 Task: Create a due date automation trigger when advanced on, on the wednesday of the week a card is due add basic assigned to member @aryan at 11:00 AM.
Action: Mouse moved to (1115, 92)
Screenshot: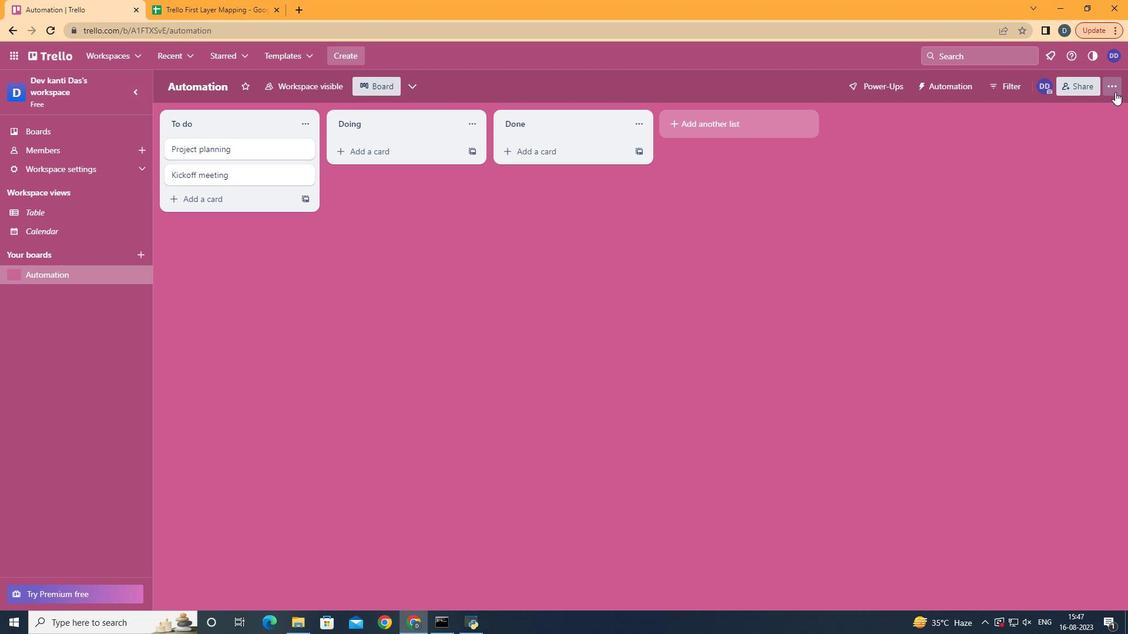 
Action: Mouse pressed left at (1115, 92)
Screenshot: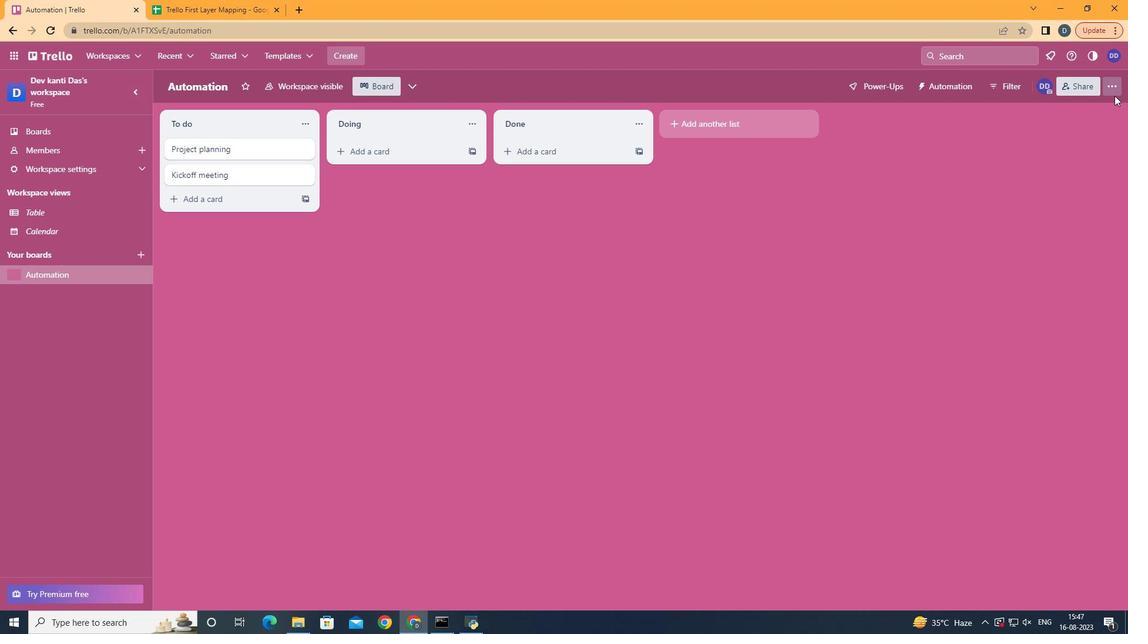 
Action: Mouse moved to (1014, 252)
Screenshot: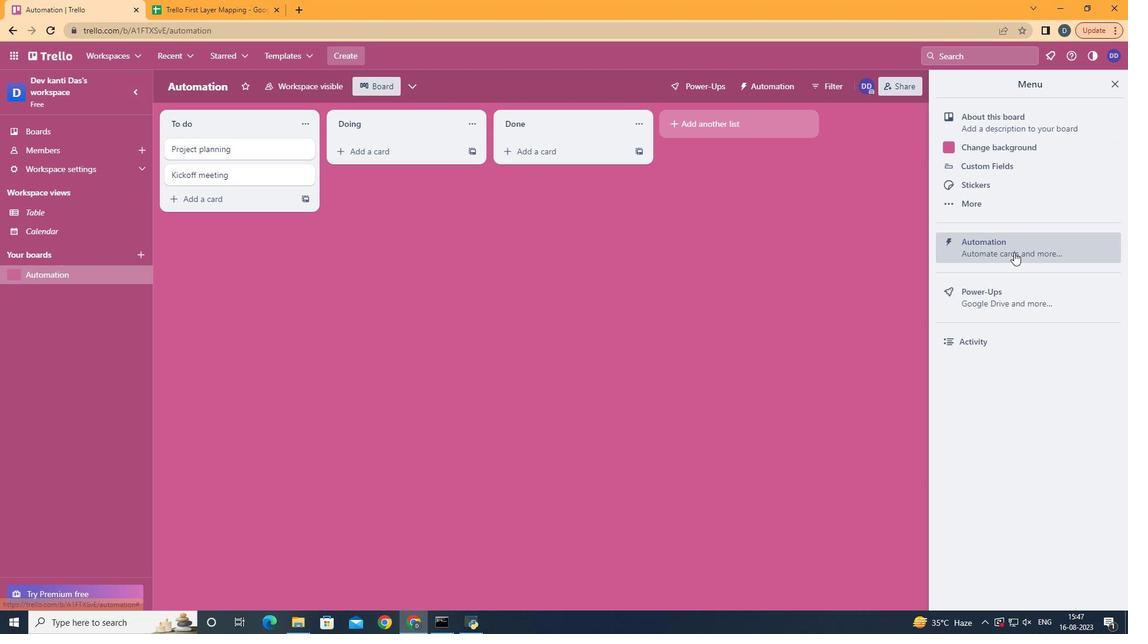 
Action: Mouse pressed left at (1014, 252)
Screenshot: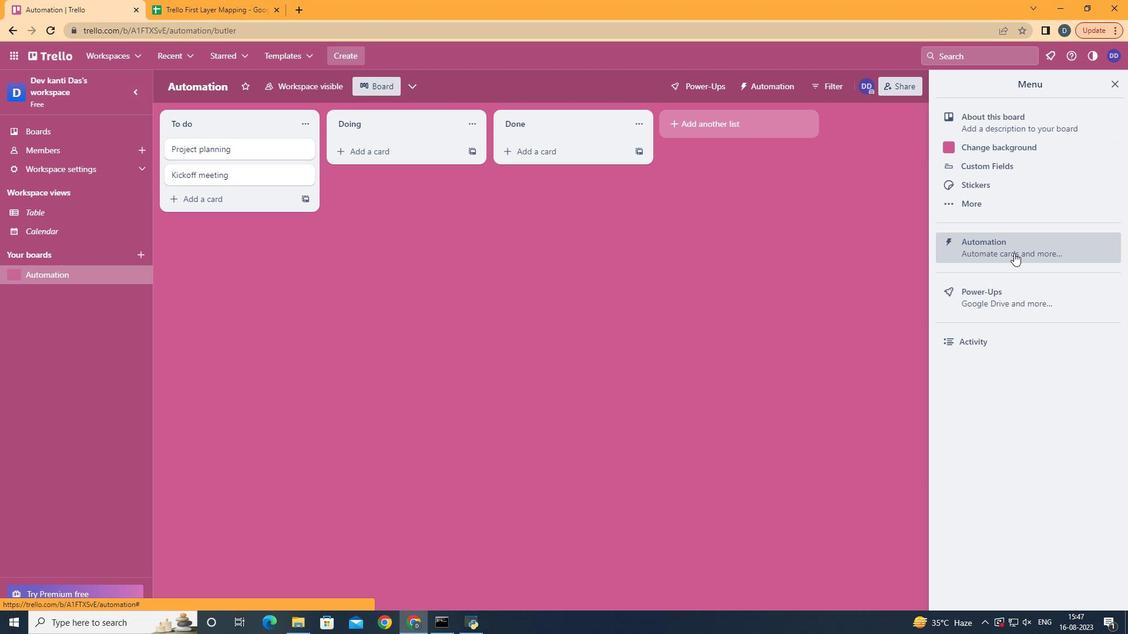 
Action: Mouse moved to (218, 238)
Screenshot: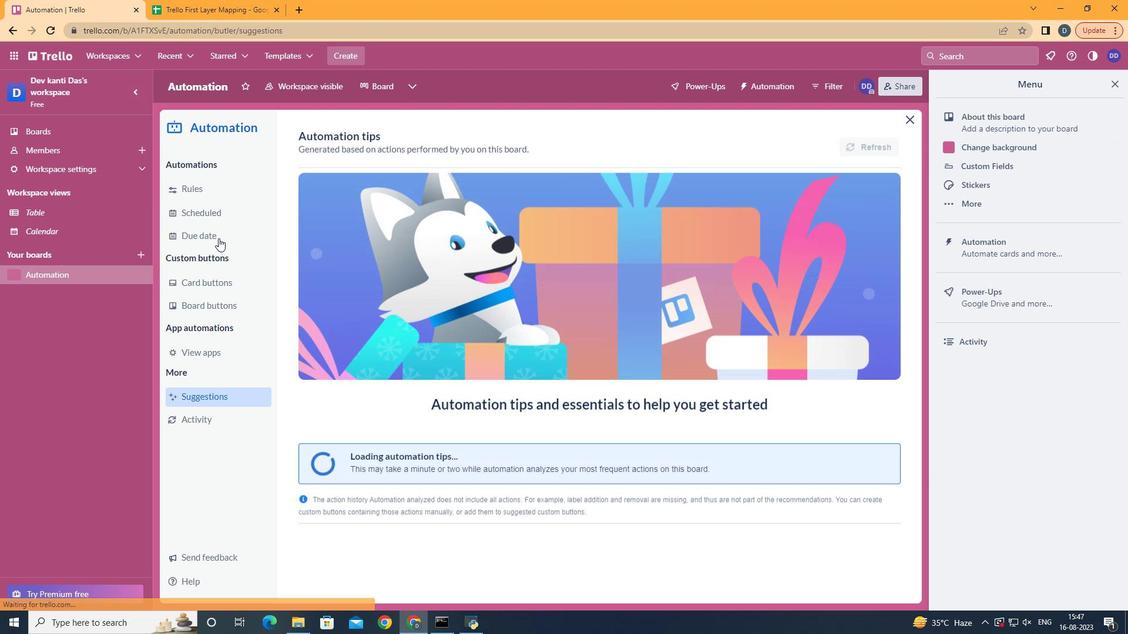 
Action: Mouse pressed left at (218, 238)
Screenshot: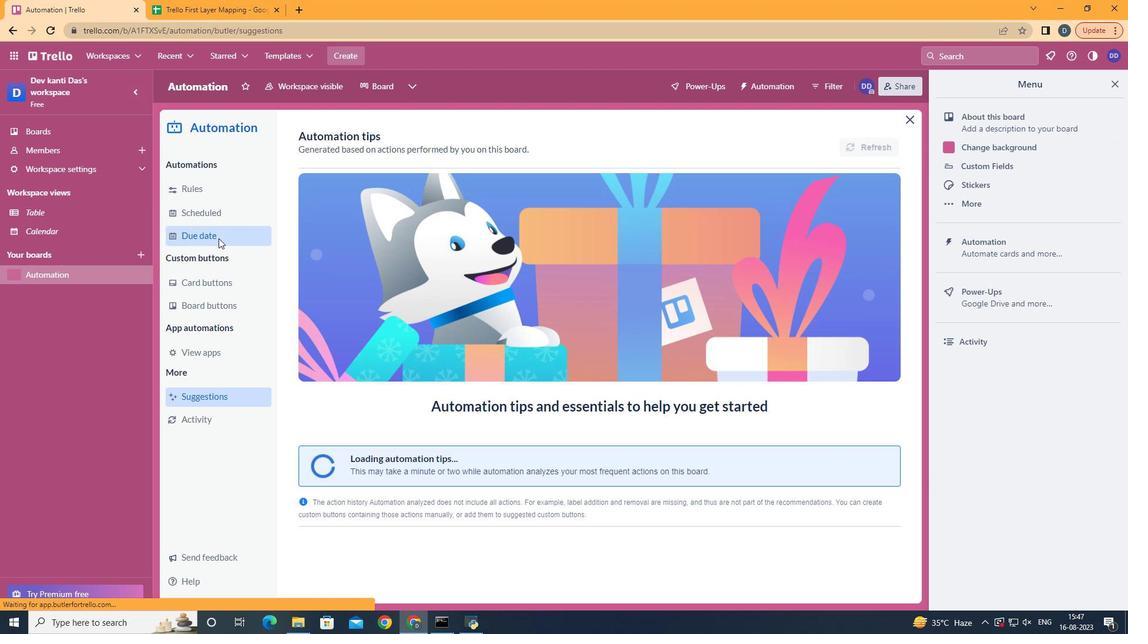 
Action: Mouse moved to (815, 133)
Screenshot: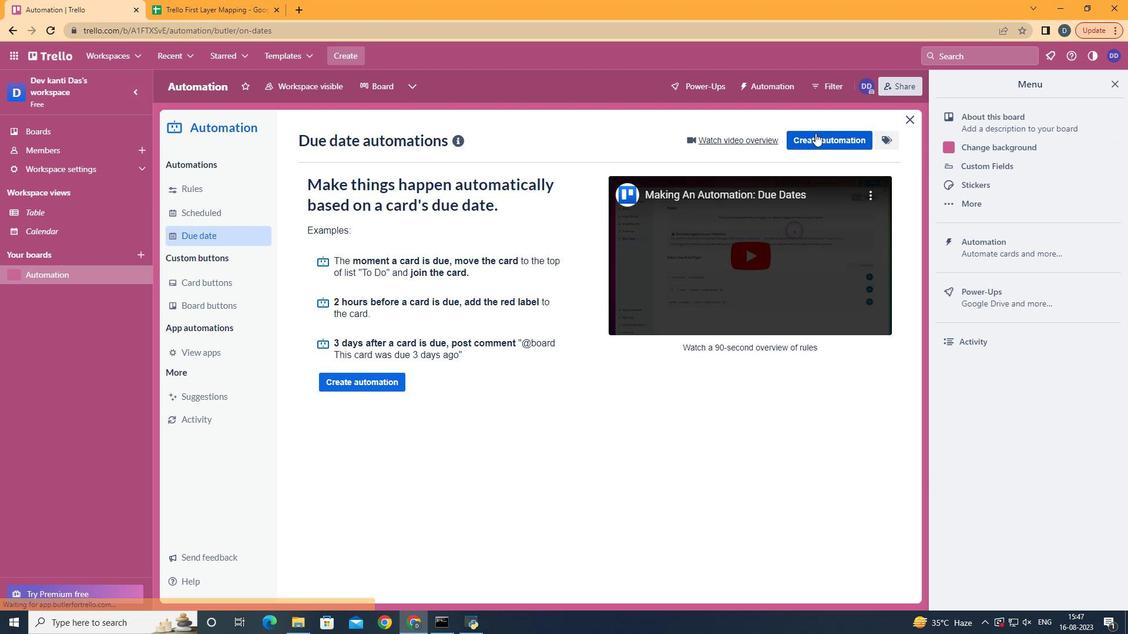
Action: Mouse pressed left at (815, 133)
Screenshot: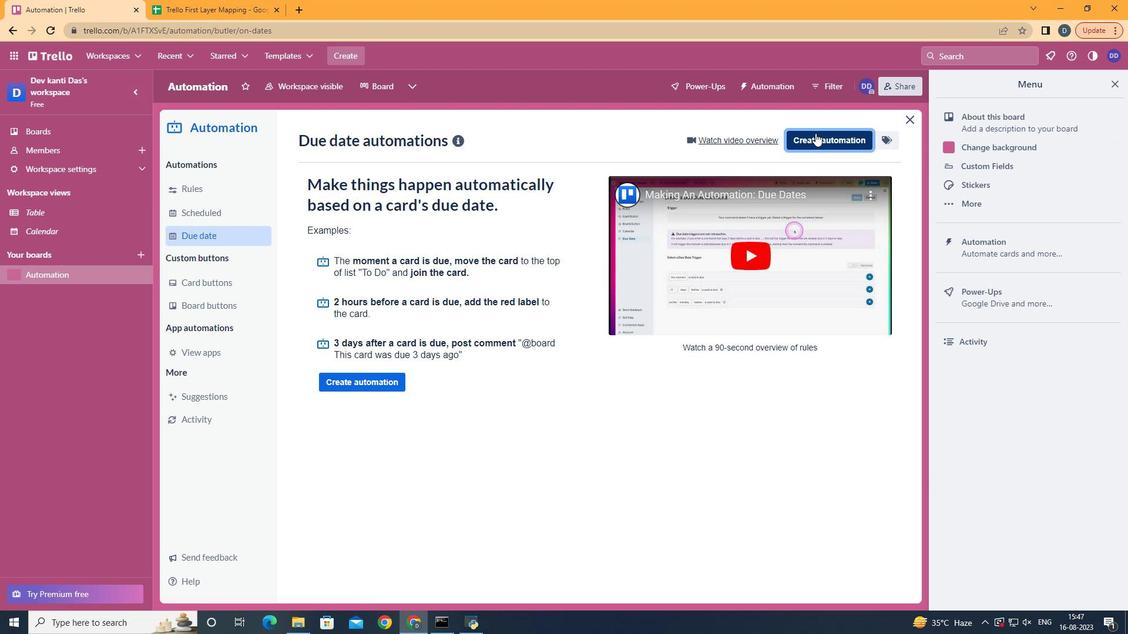 
Action: Mouse moved to (608, 255)
Screenshot: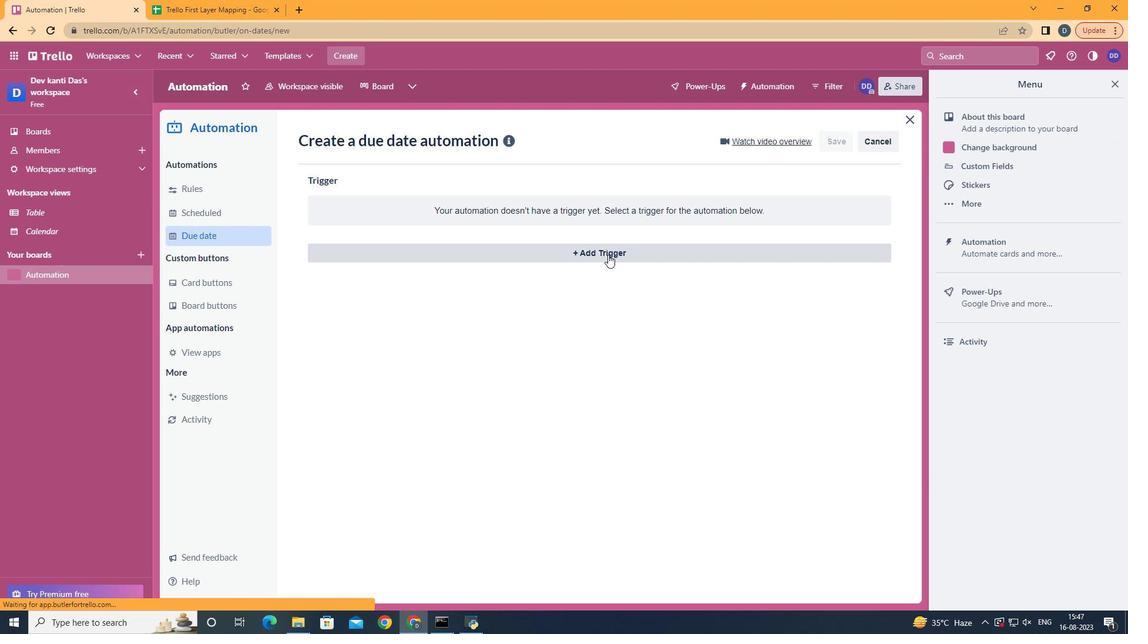 
Action: Mouse pressed left at (608, 255)
Screenshot: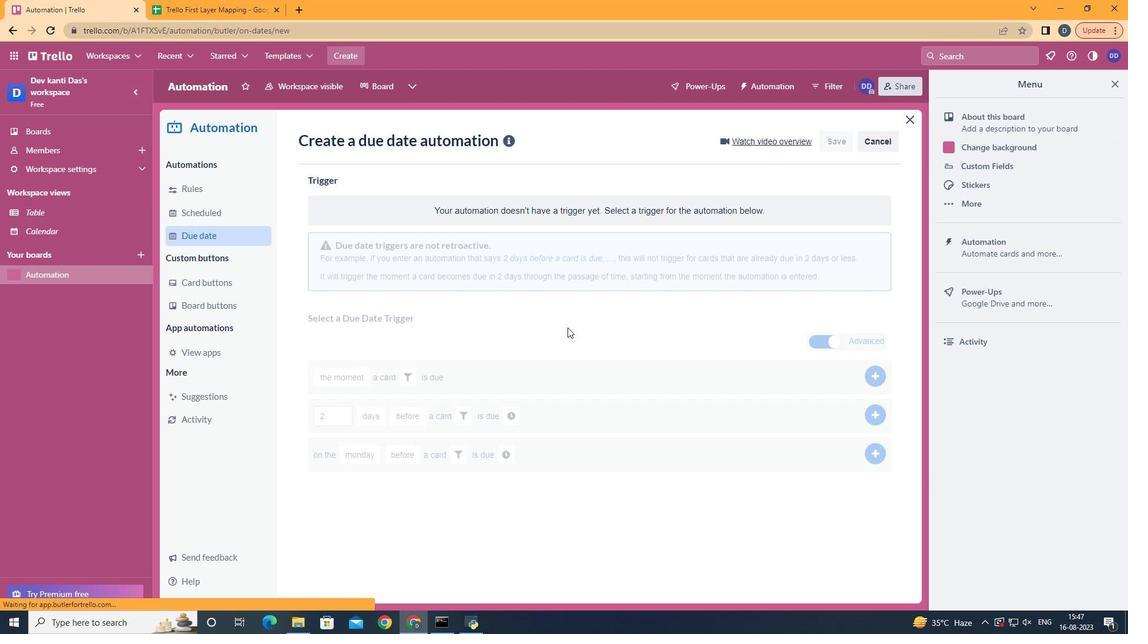 
Action: Mouse moved to (399, 357)
Screenshot: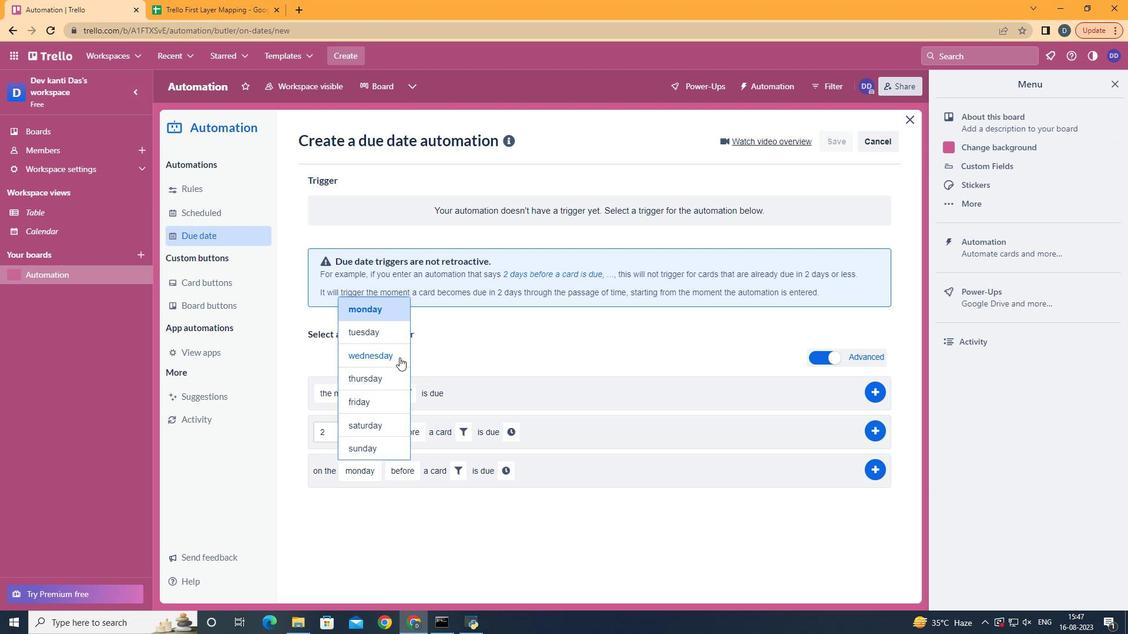 
Action: Mouse pressed left at (399, 357)
Screenshot: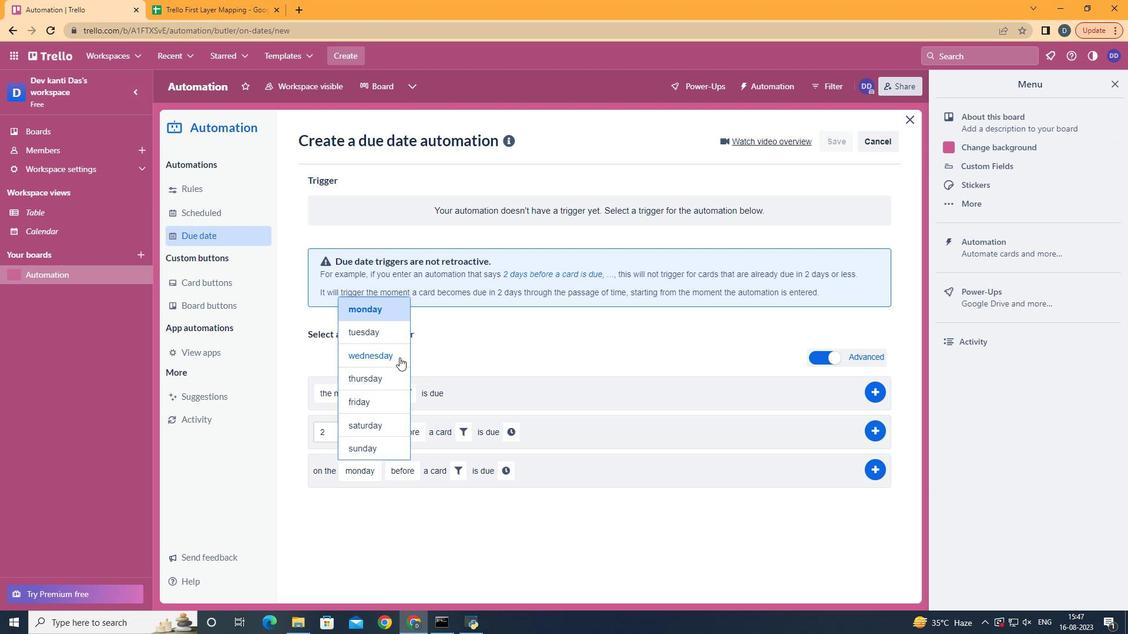 
Action: Mouse moved to (431, 537)
Screenshot: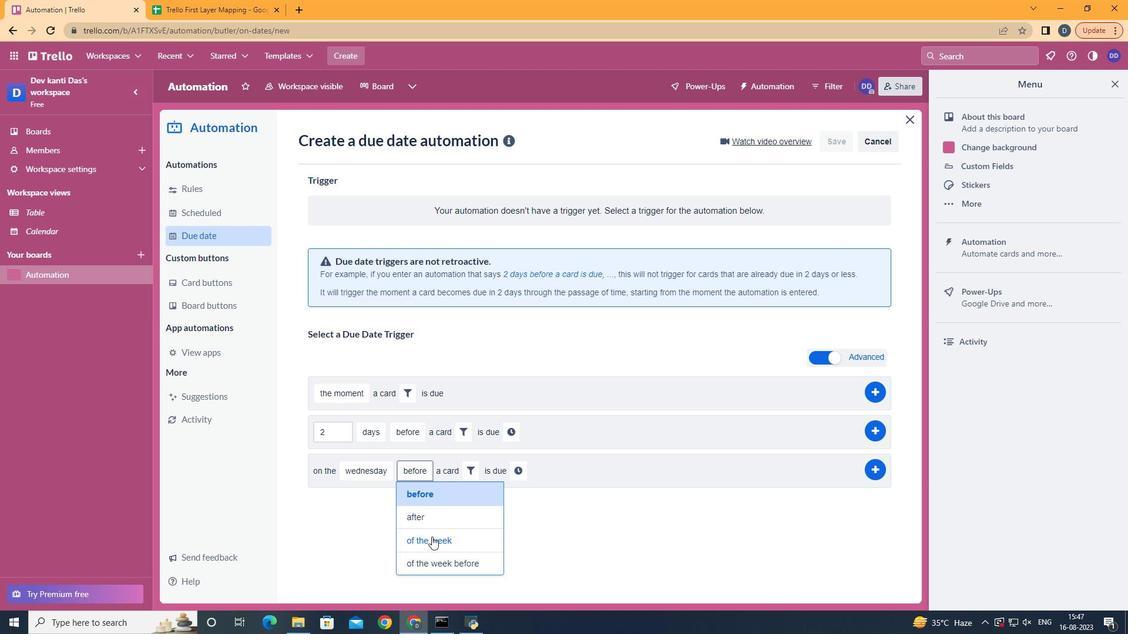 
Action: Mouse pressed left at (431, 537)
Screenshot: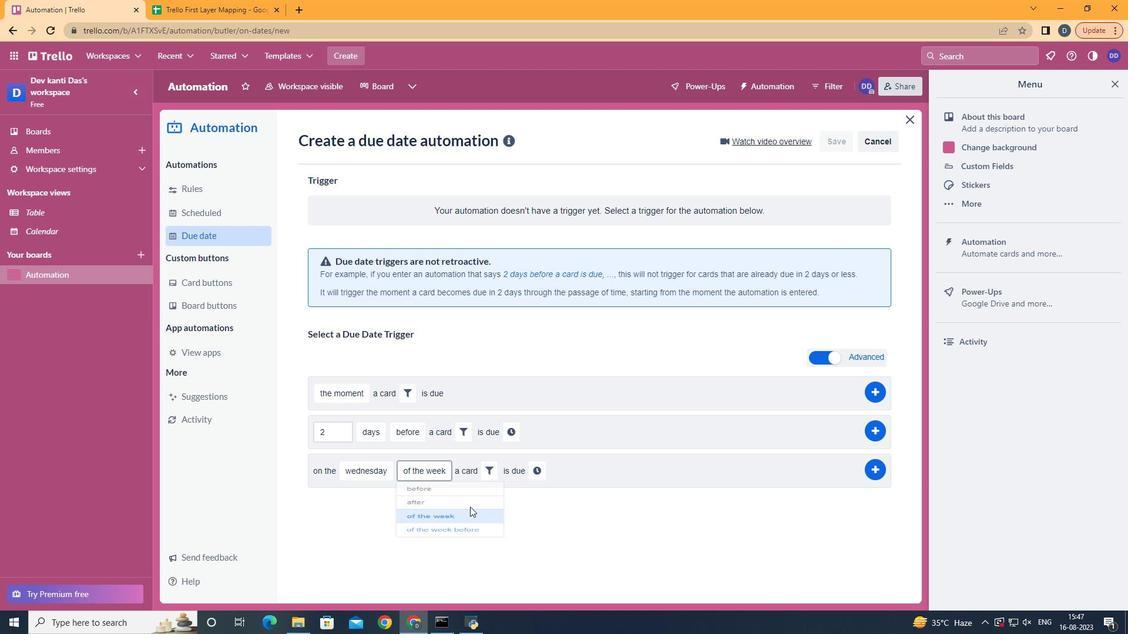 
Action: Mouse moved to (498, 470)
Screenshot: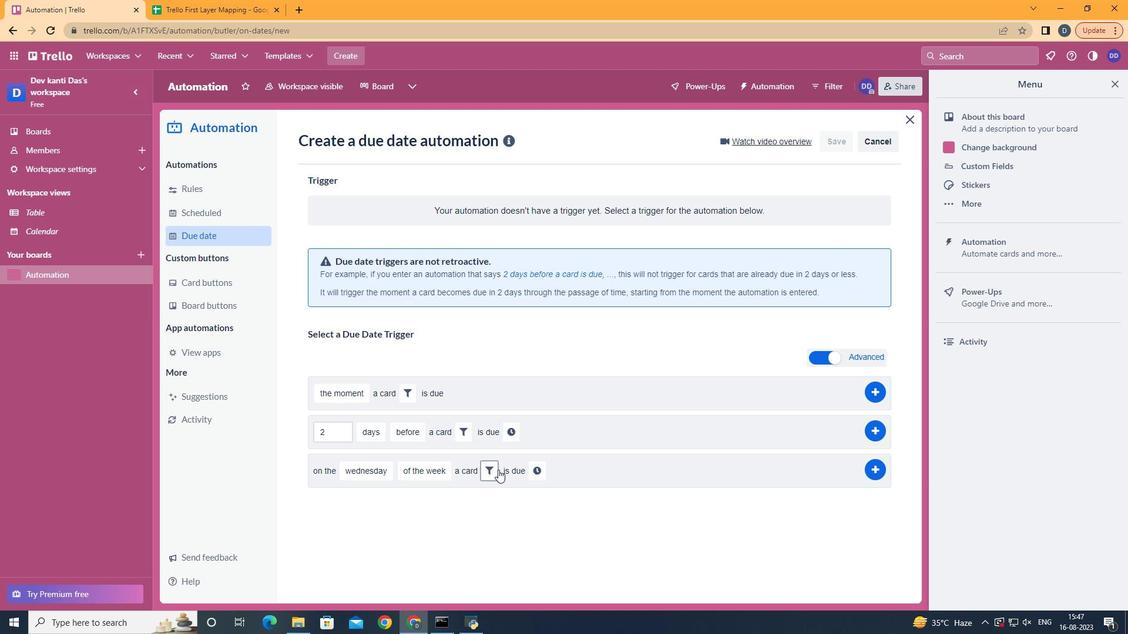 
Action: Mouse pressed left at (498, 470)
Screenshot: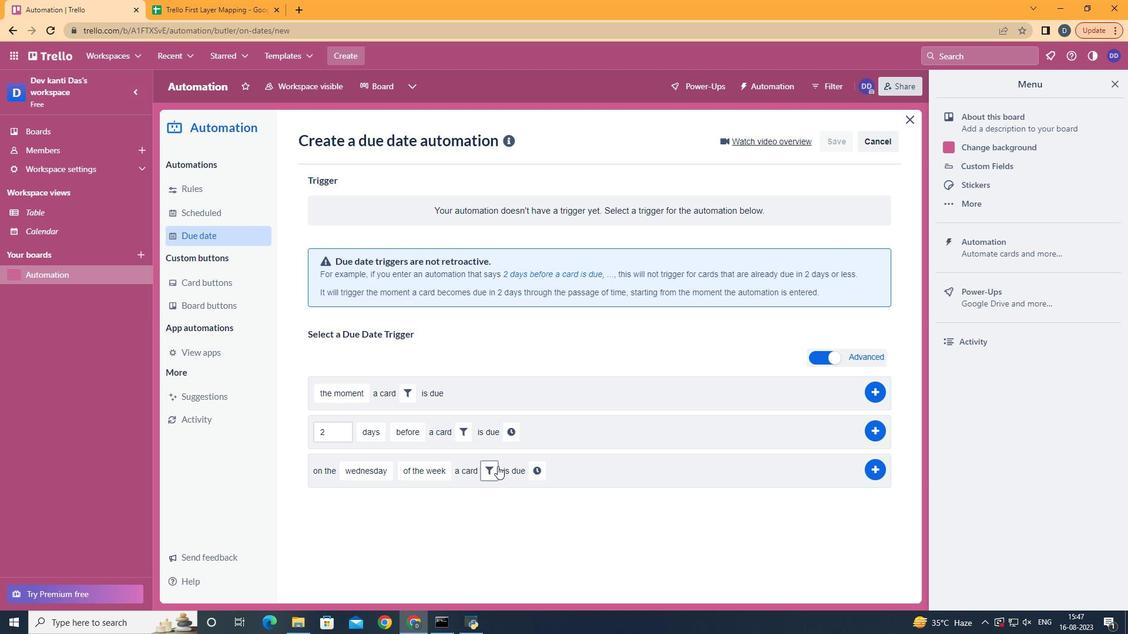 
Action: Mouse moved to (556, 512)
Screenshot: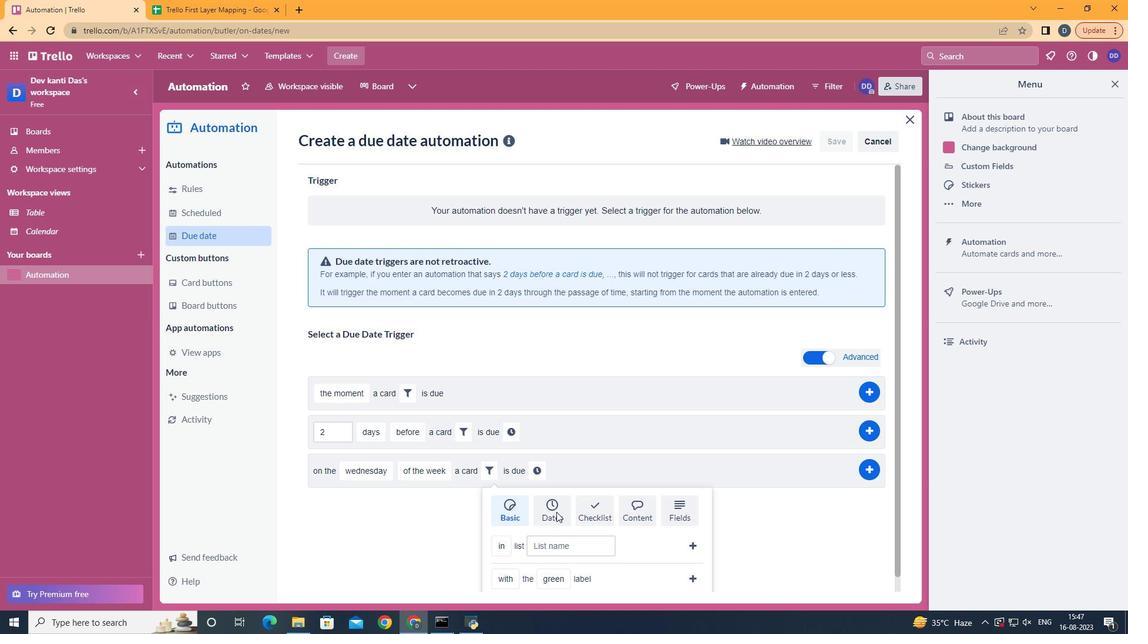 
Action: Mouse scrolled (556, 511) with delta (0, 0)
Screenshot: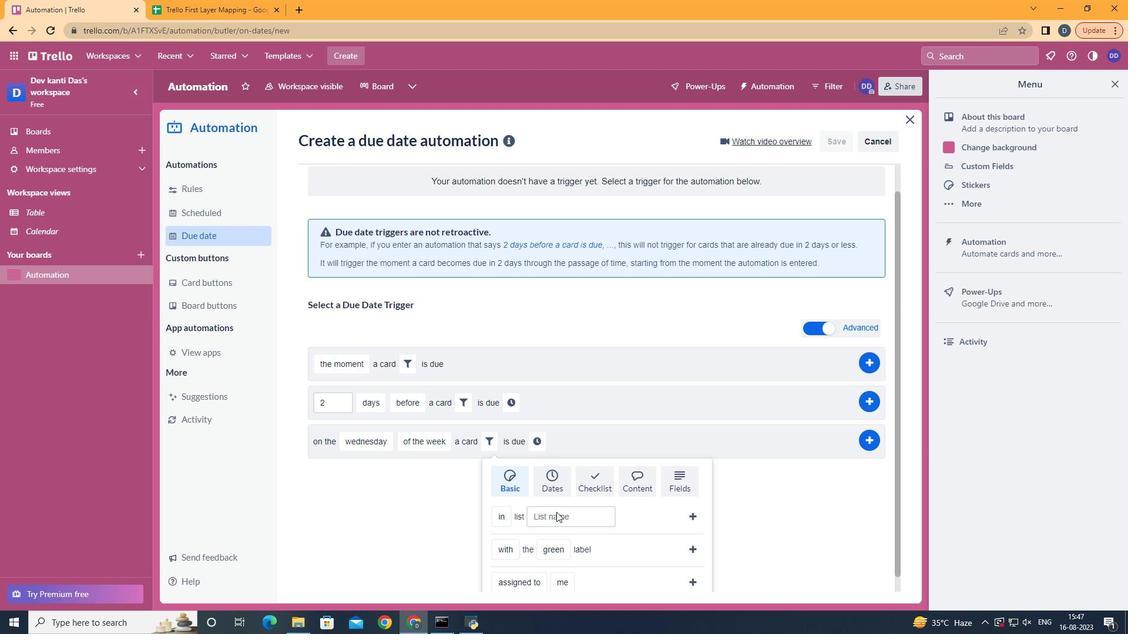 
Action: Mouse scrolled (556, 511) with delta (0, 0)
Screenshot: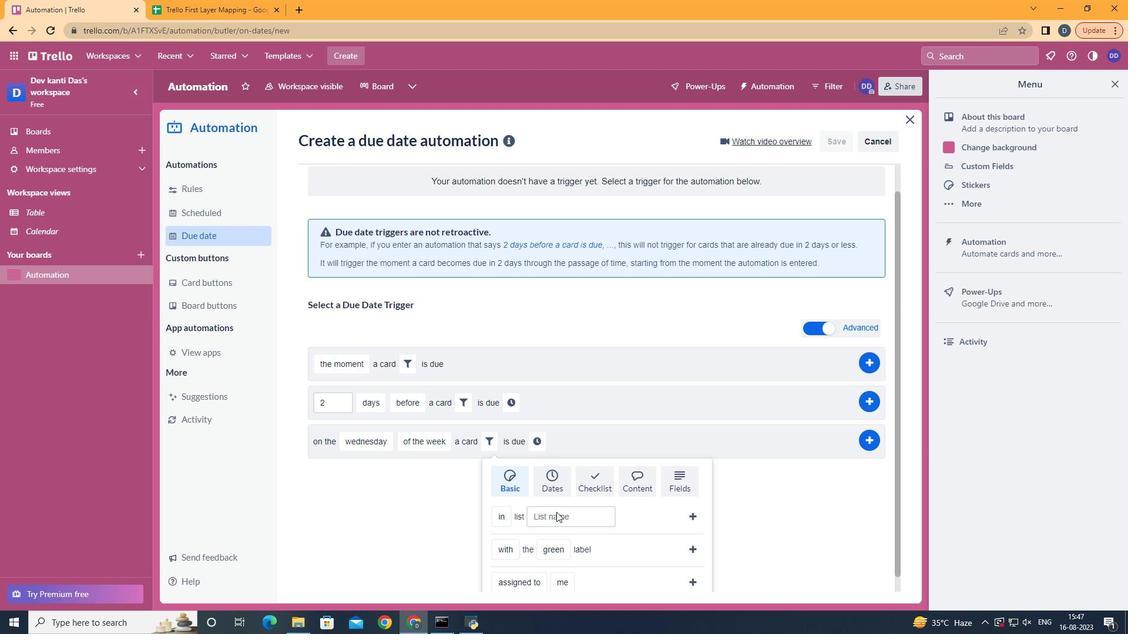 
Action: Mouse scrolled (556, 511) with delta (0, 0)
Screenshot: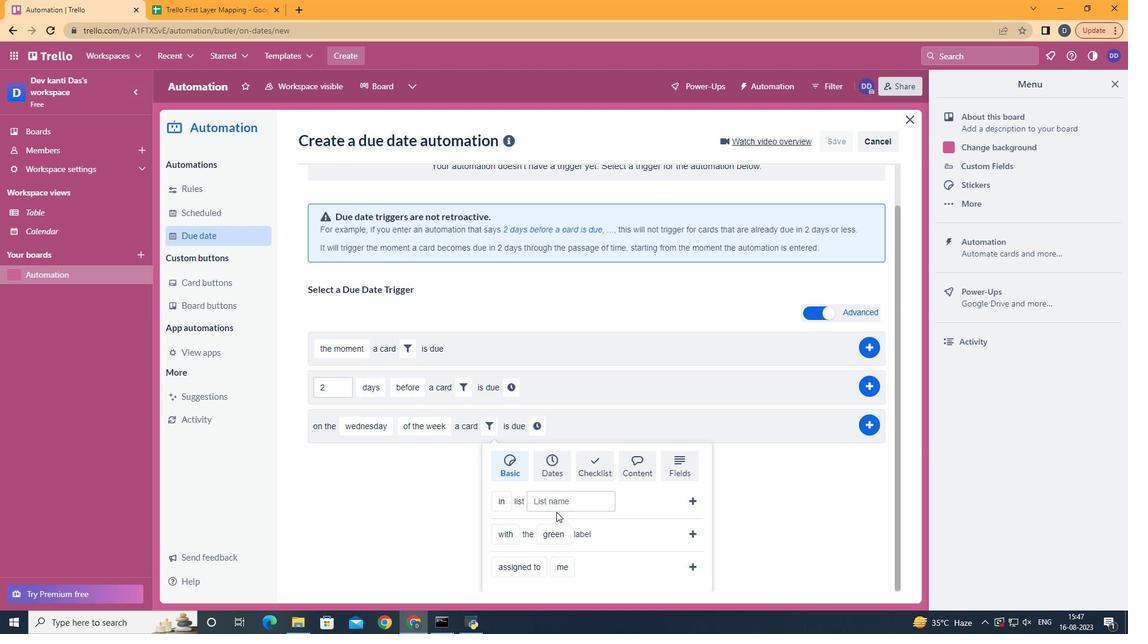 
Action: Mouse scrolled (556, 511) with delta (0, 0)
Screenshot: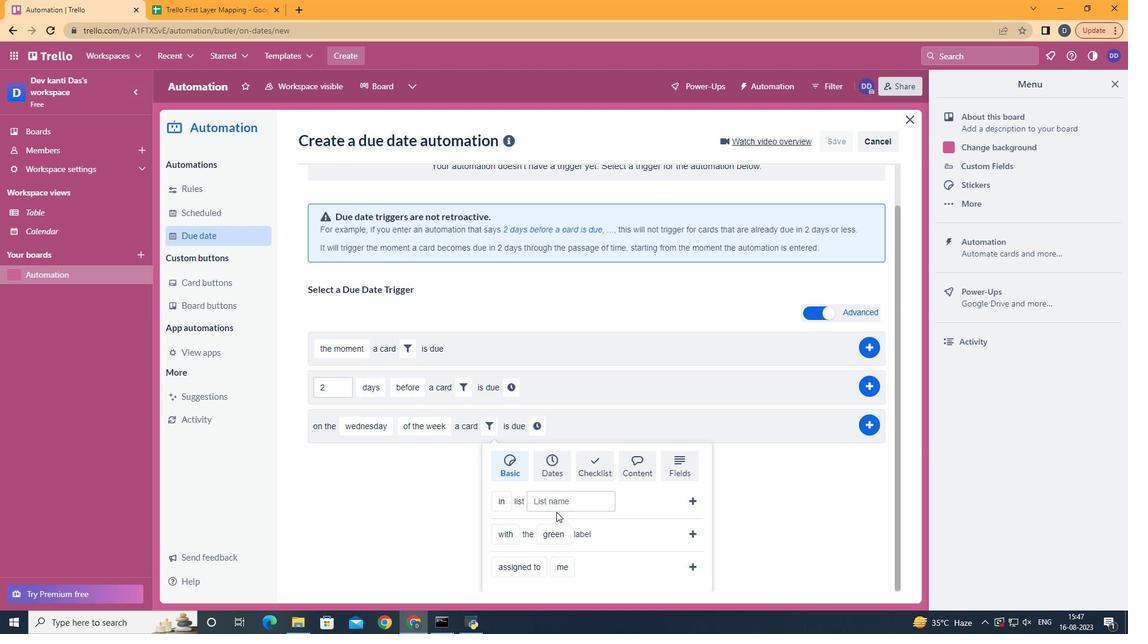 
Action: Mouse moved to (567, 552)
Screenshot: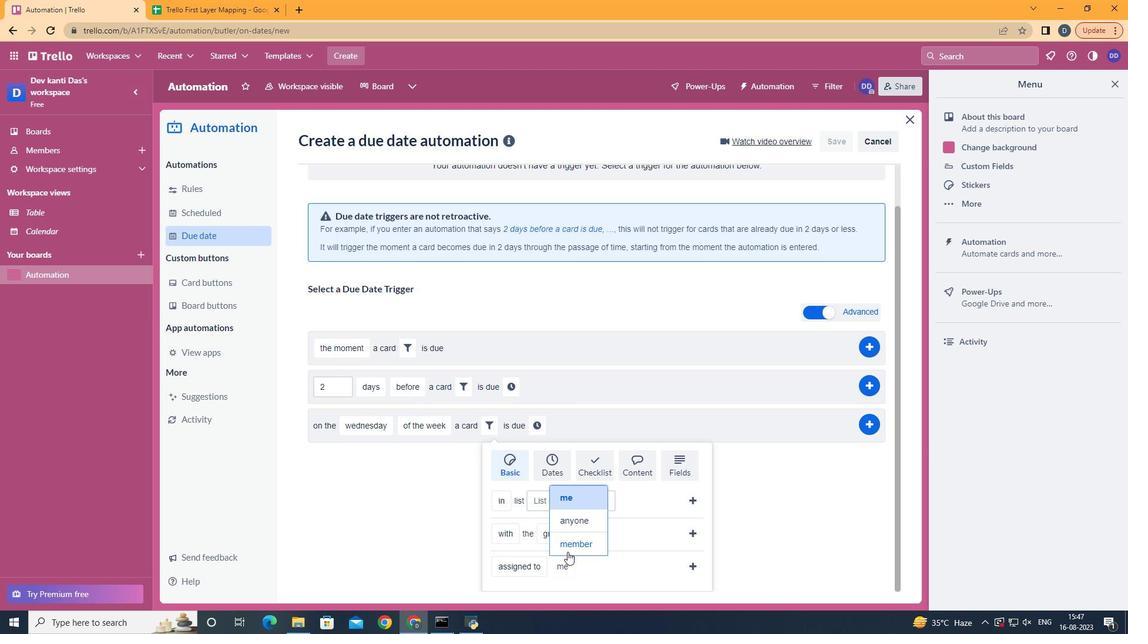
Action: Mouse pressed left at (567, 552)
Screenshot: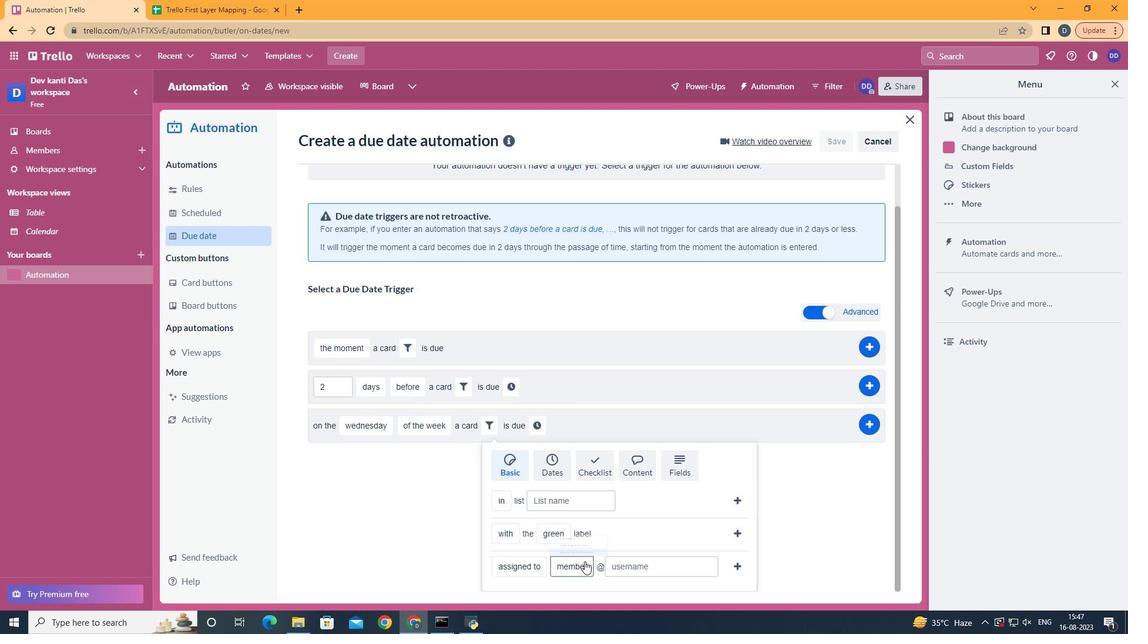 
Action: Mouse moved to (639, 568)
Screenshot: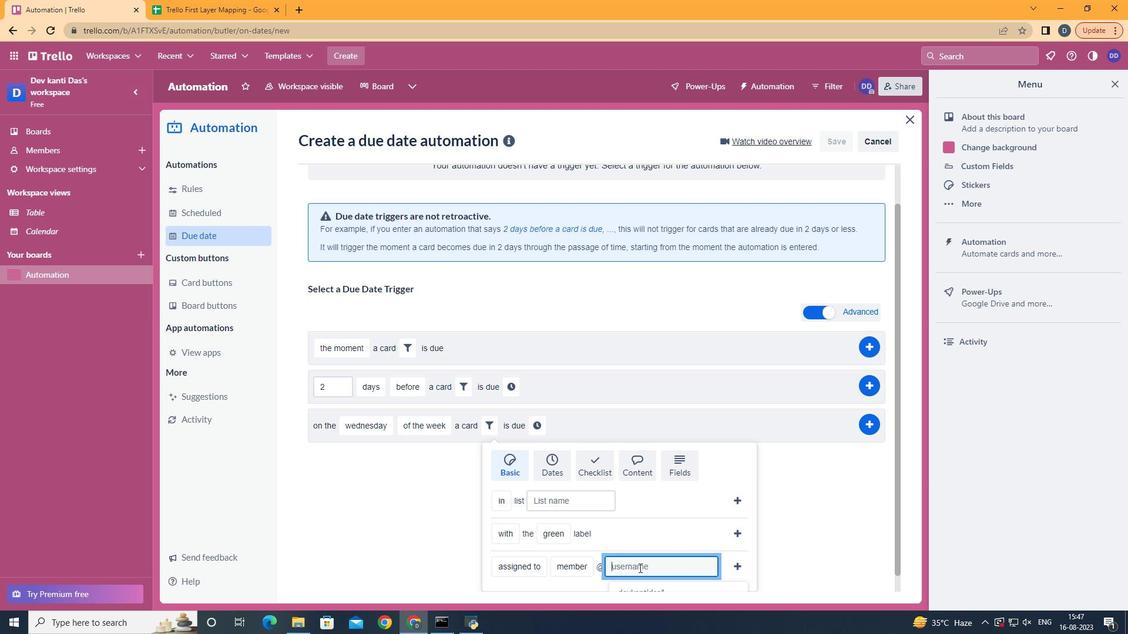 
Action: Mouse pressed left at (639, 568)
Screenshot: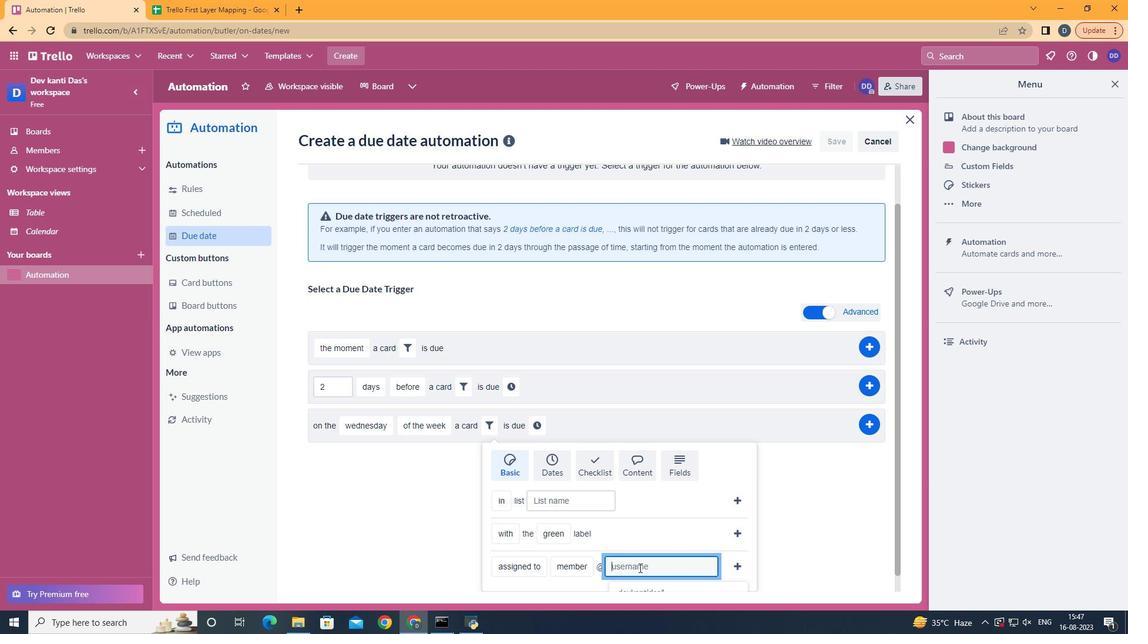 
Action: Key pressed aryan
Screenshot: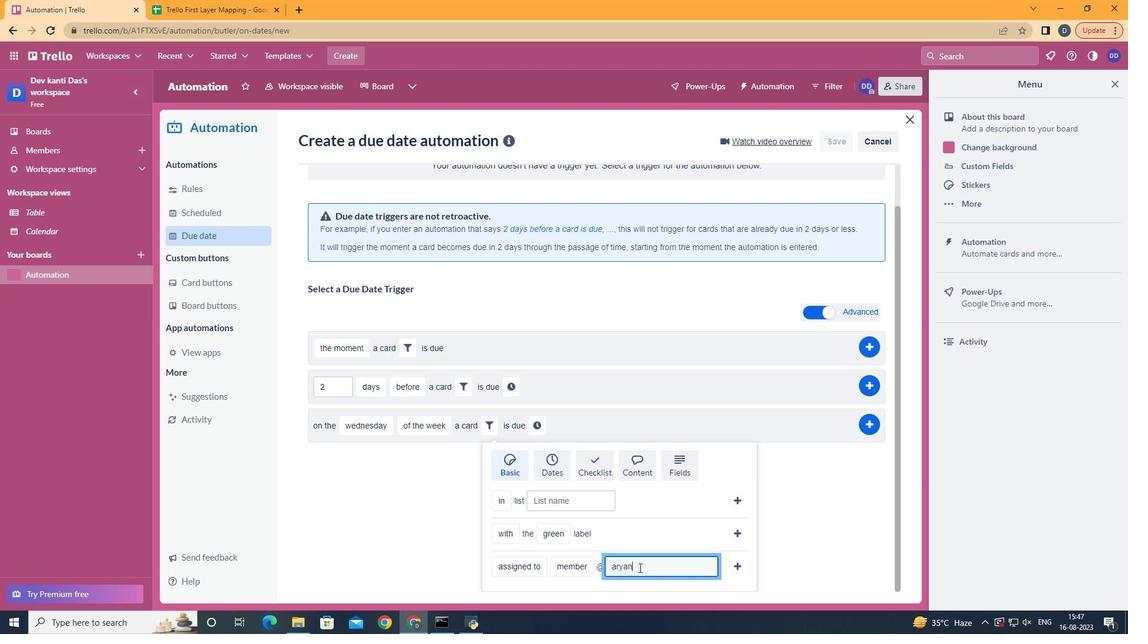 
Action: Mouse moved to (744, 563)
Screenshot: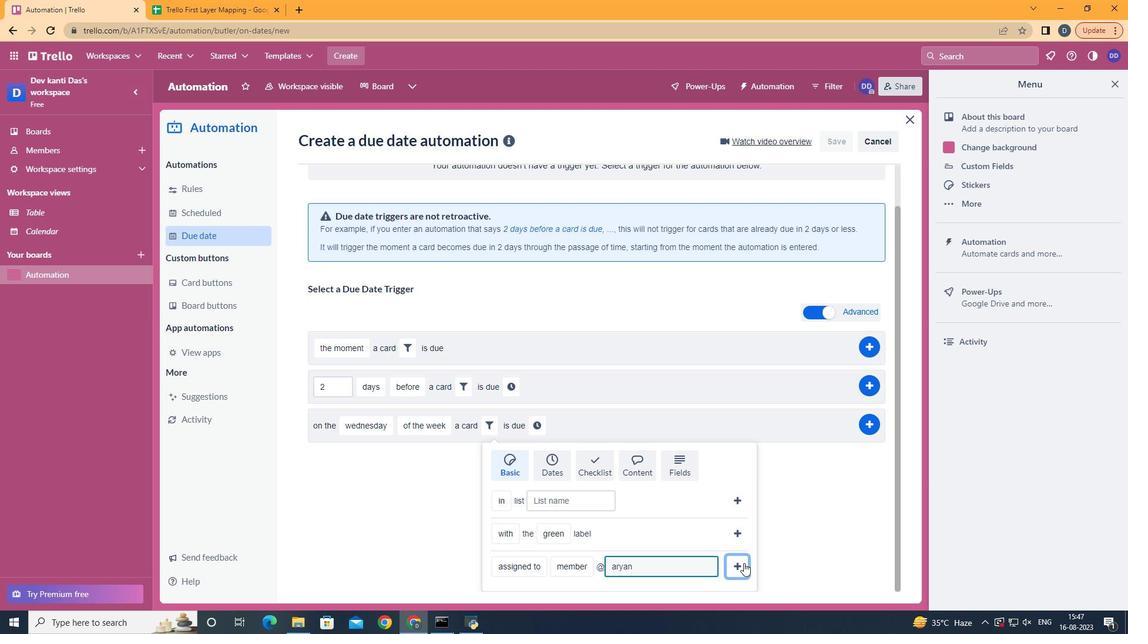 
Action: Mouse pressed left at (744, 563)
Screenshot: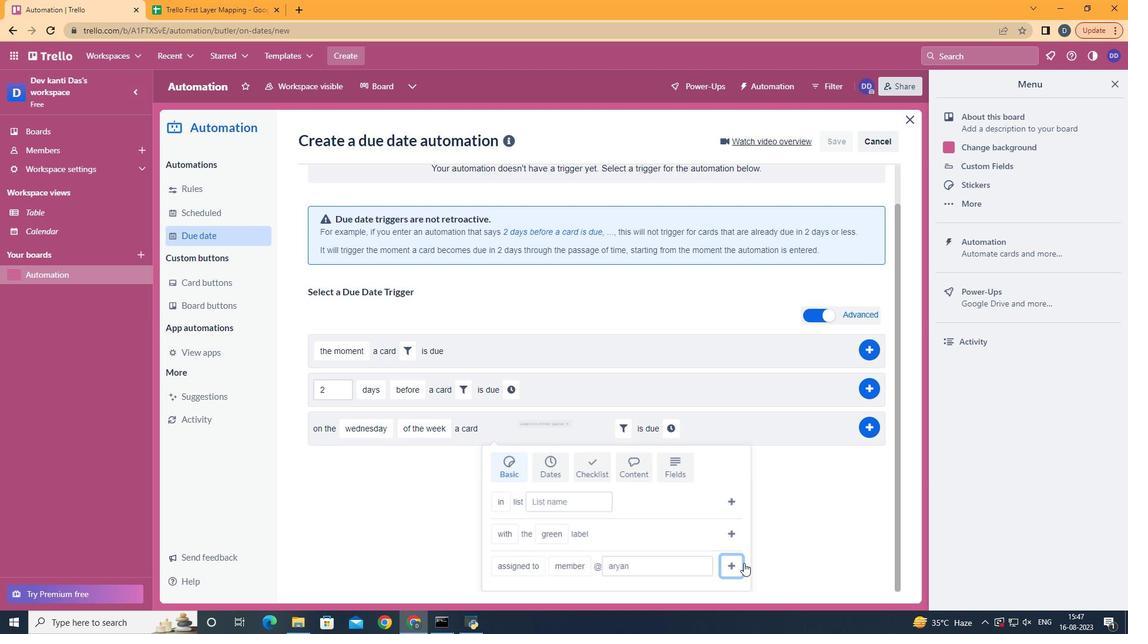 
Action: Mouse moved to (677, 463)
Screenshot: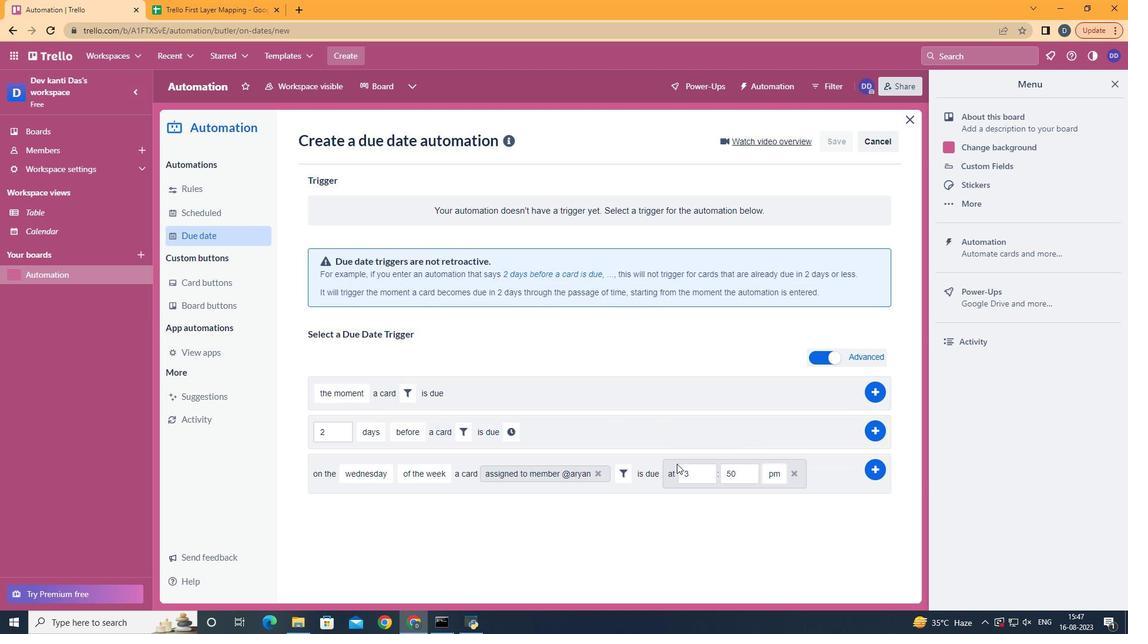 
Action: Mouse pressed left at (677, 463)
Screenshot: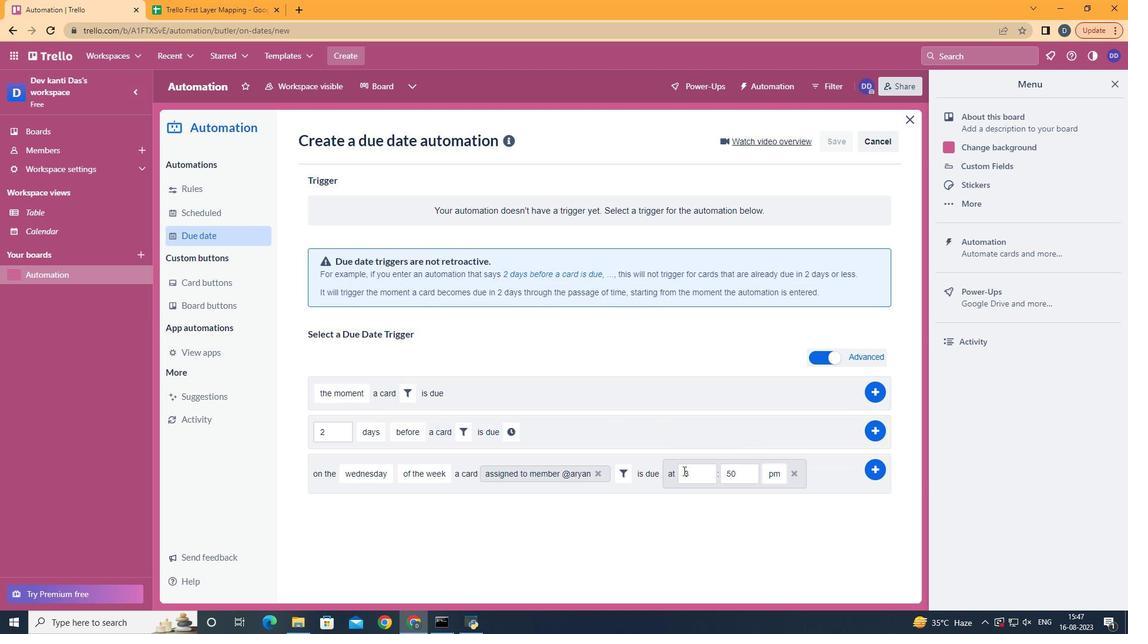 
Action: Mouse moved to (708, 477)
Screenshot: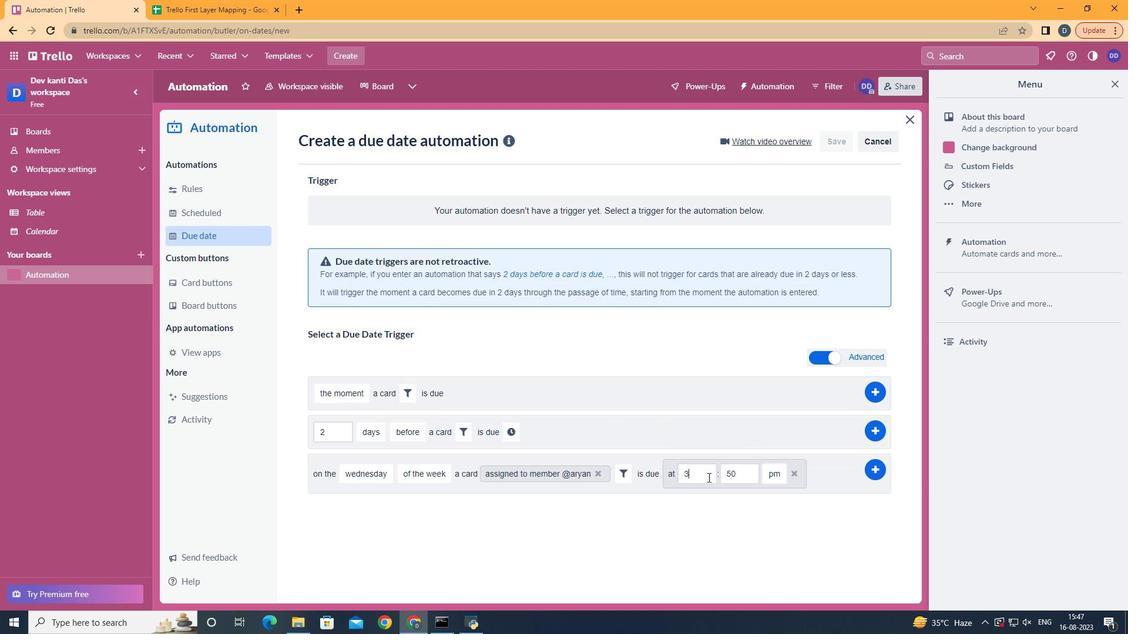 
Action: Mouse pressed left at (708, 477)
Screenshot: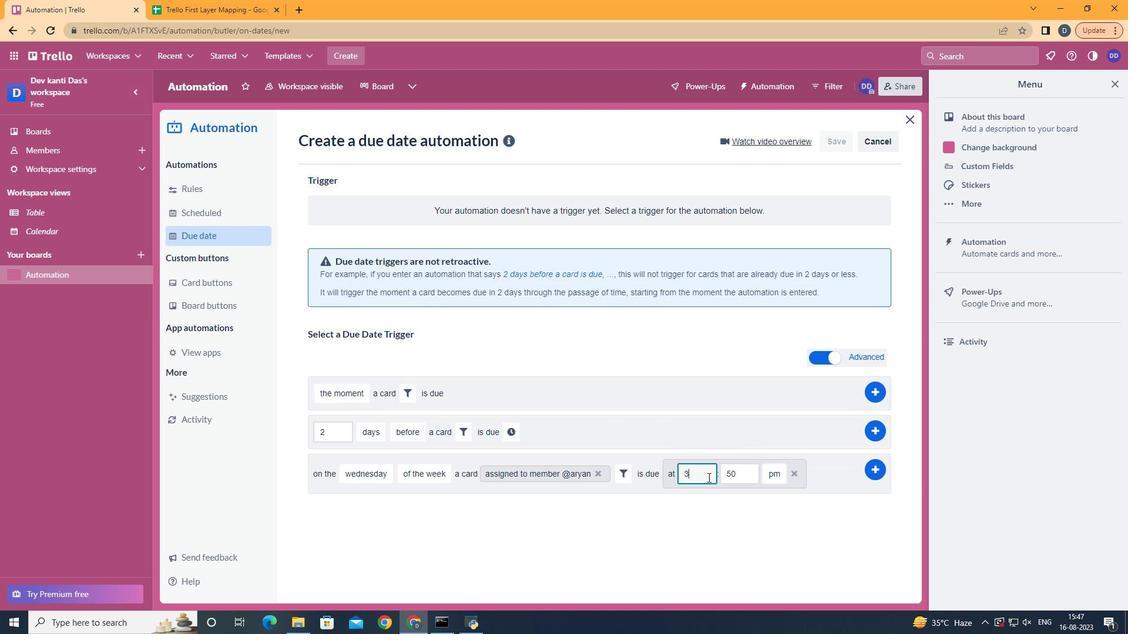 
Action: Key pressed <Key.backspace>11
Screenshot: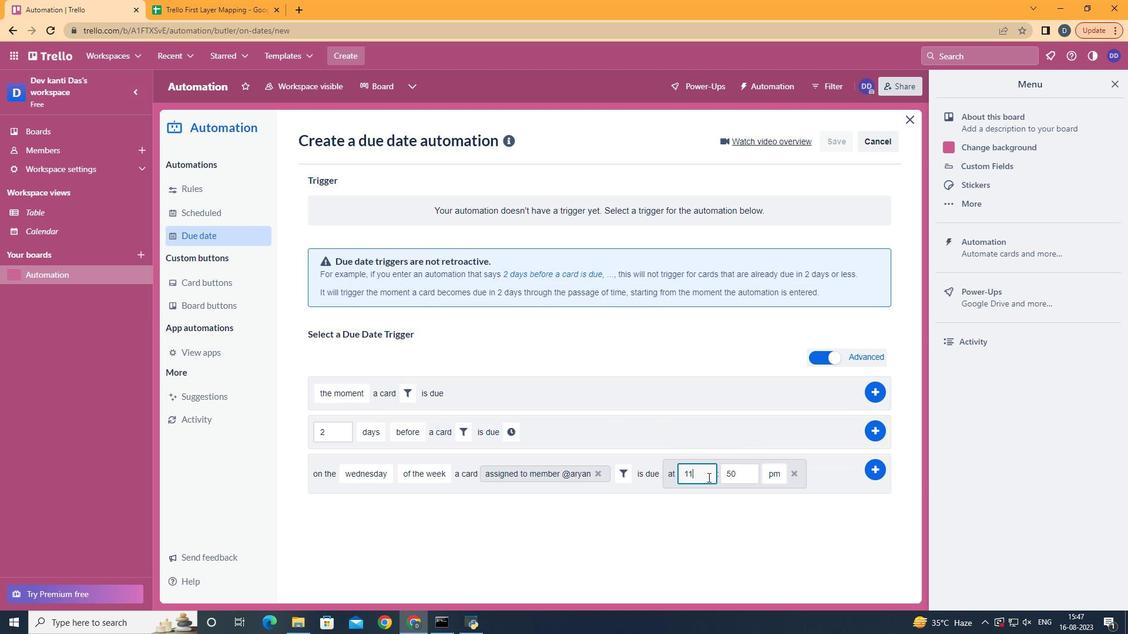 
Action: Mouse moved to (741, 471)
Screenshot: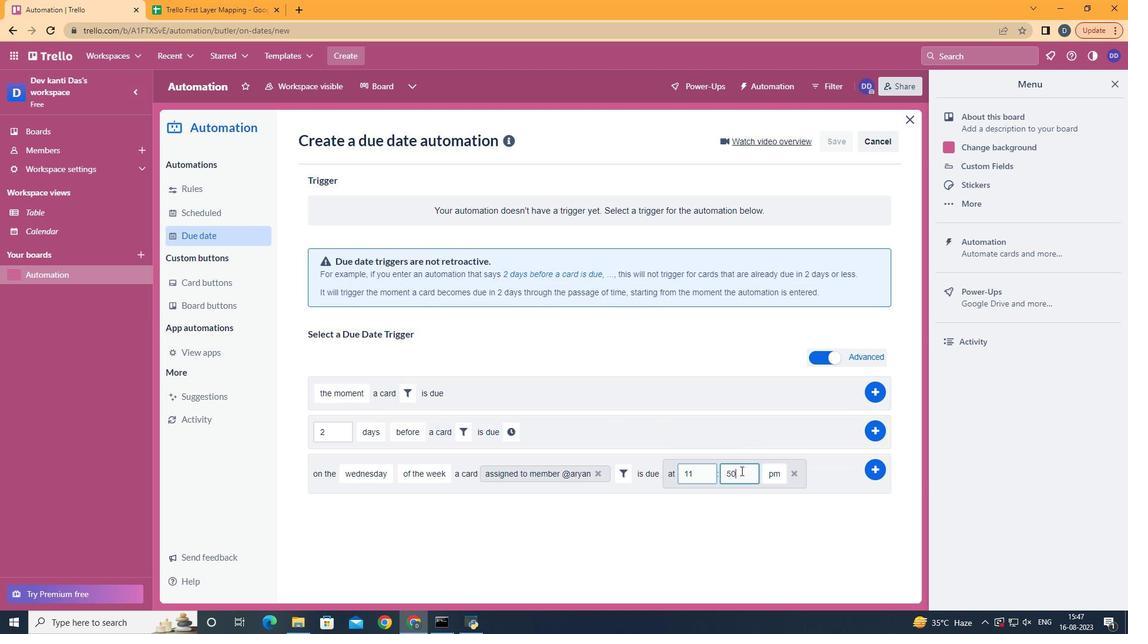 
Action: Mouse pressed left at (741, 471)
Screenshot: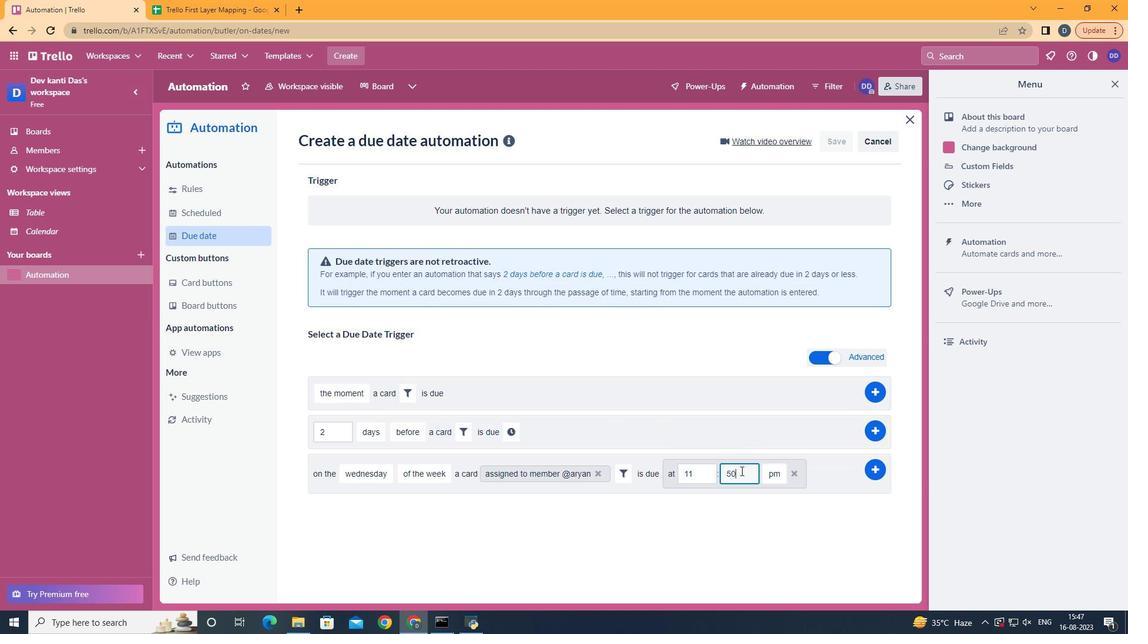 
Action: Key pressed <Key.backspace><Key.backspace>00
Screenshot: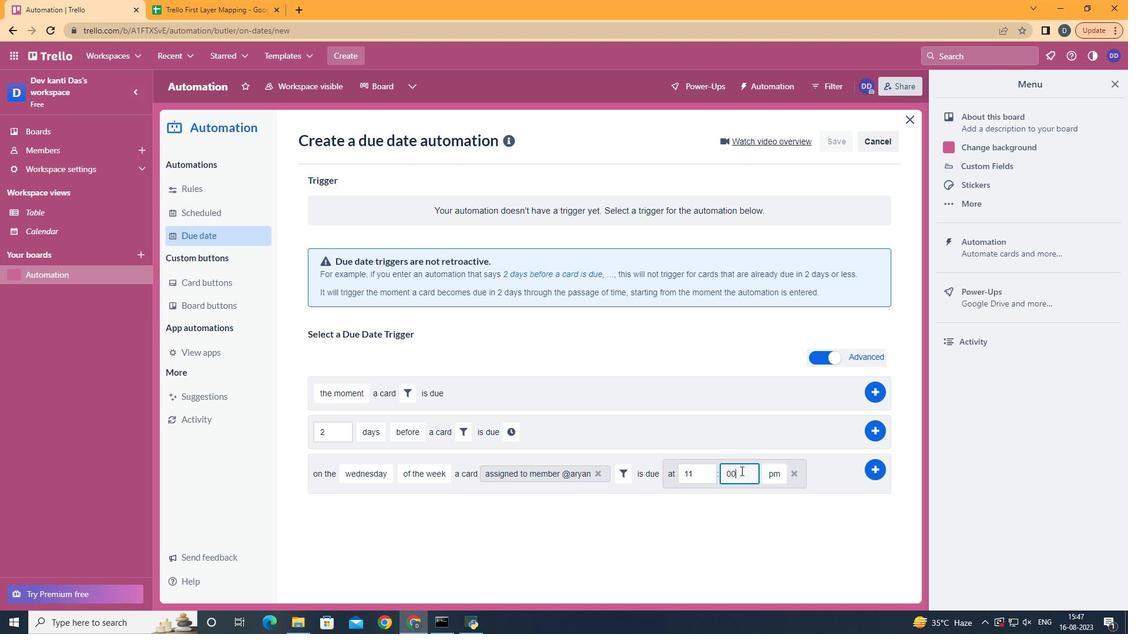 
Action: Mouse moved to (778, 500)
Screenshot: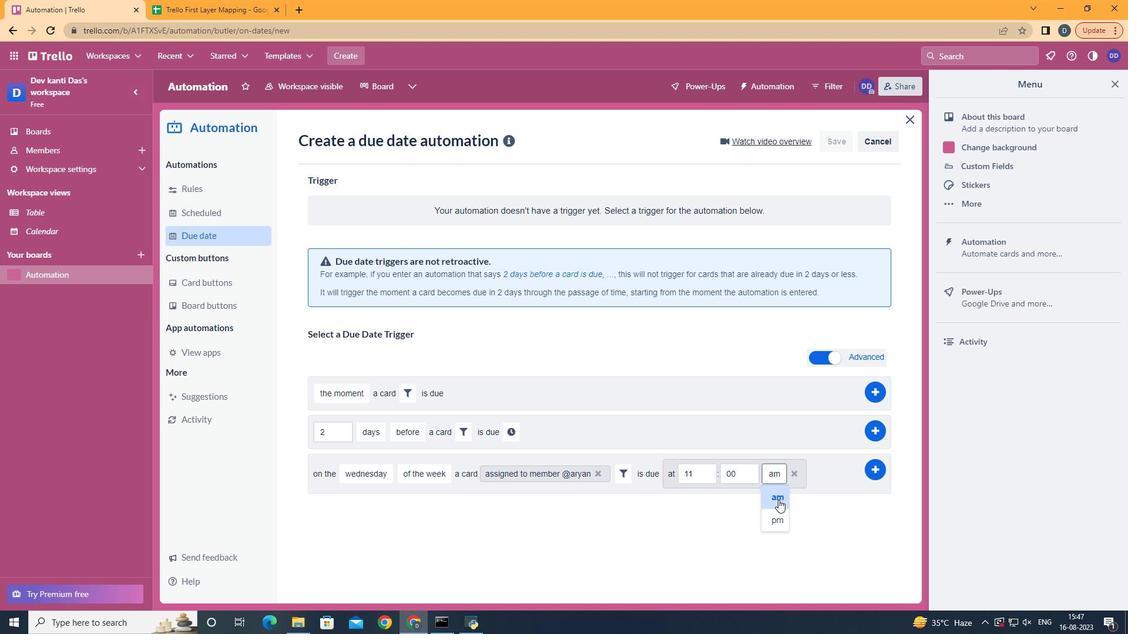 
Action: Mouse pressed left at (778, 500)
Screenshot: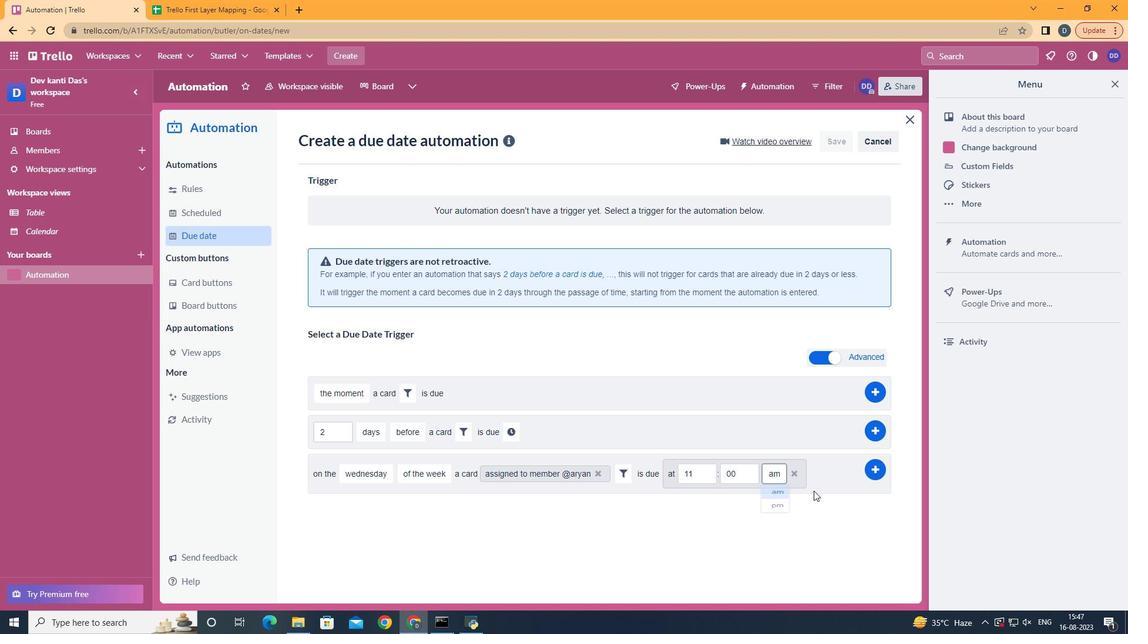 
Action: Mouse moved to (875, 471)
Screenshot: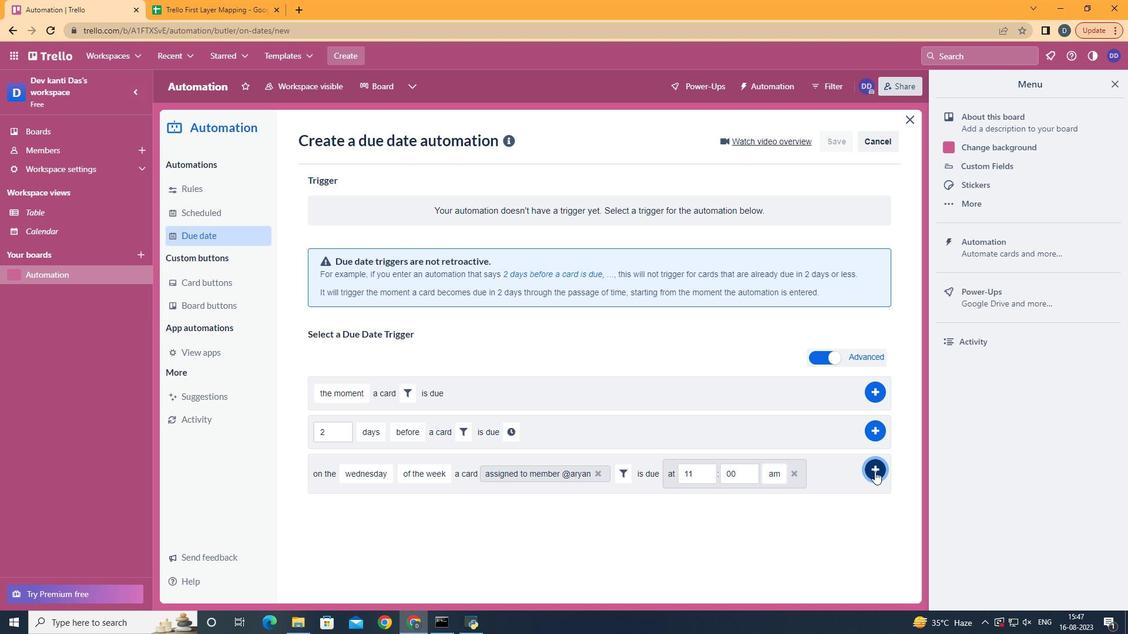 
Action: Mouse pressed left at (875, 471)
Screenshot: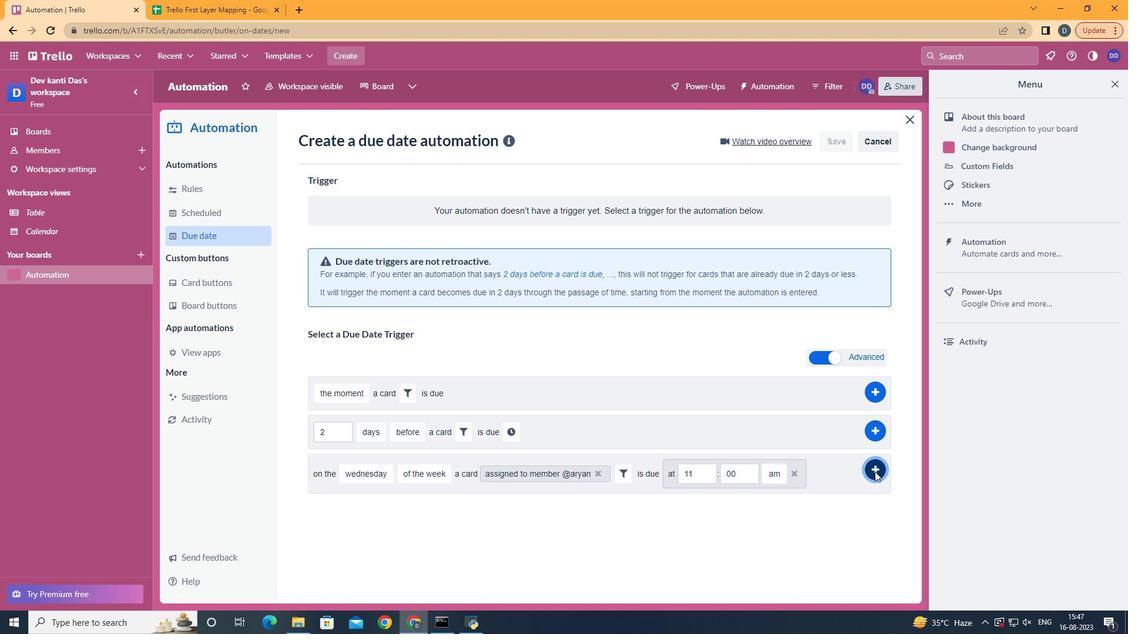 
Action: Mouse moved to (874, 471)
Screenshot: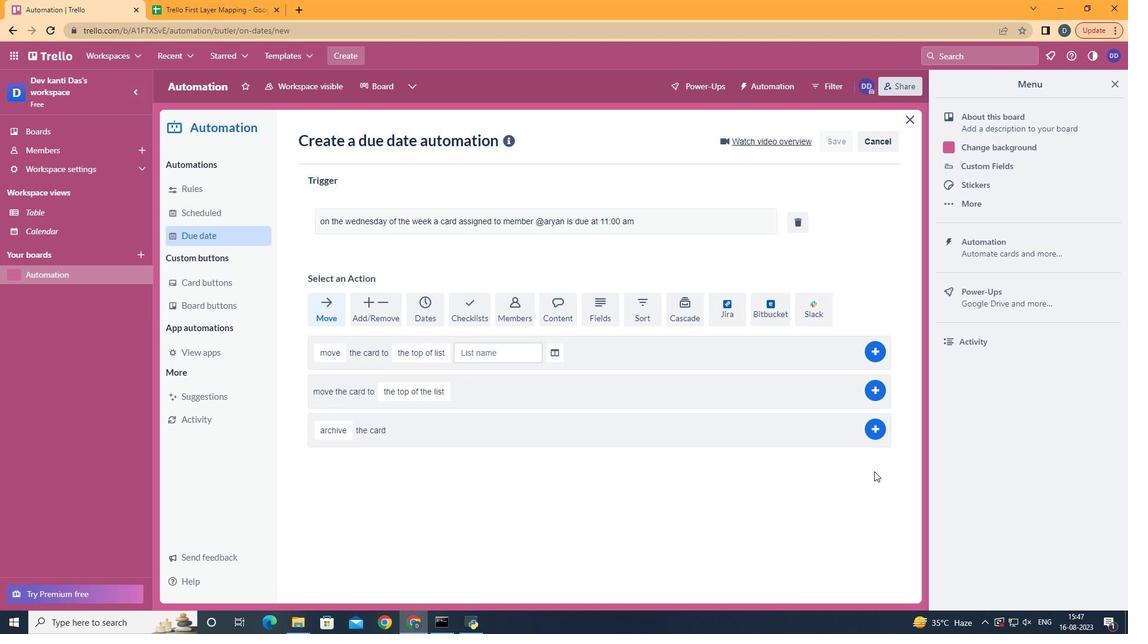 
